 Task: Use Gmails Undo Send feature to recall an email that you sent with an incorrect recipient or subject line.
Action: Mouse moved to (822, 445)
Screenshot: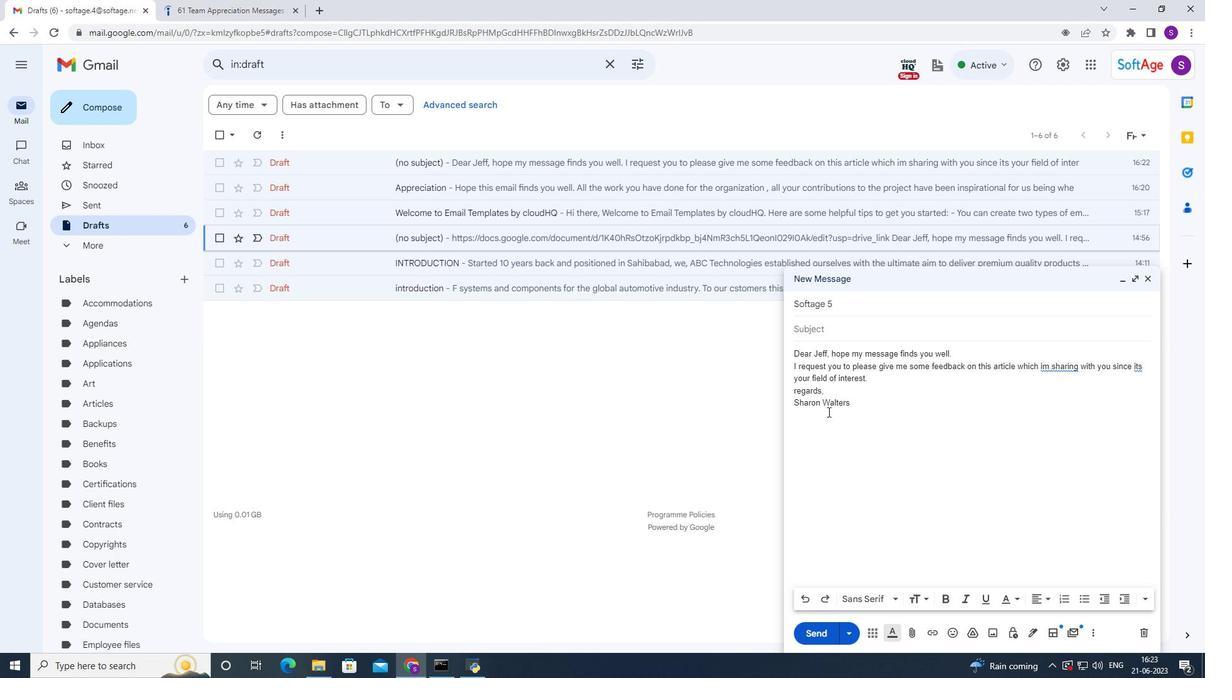 
Action: Mouse pressed left at (822, 445)
Screenshot: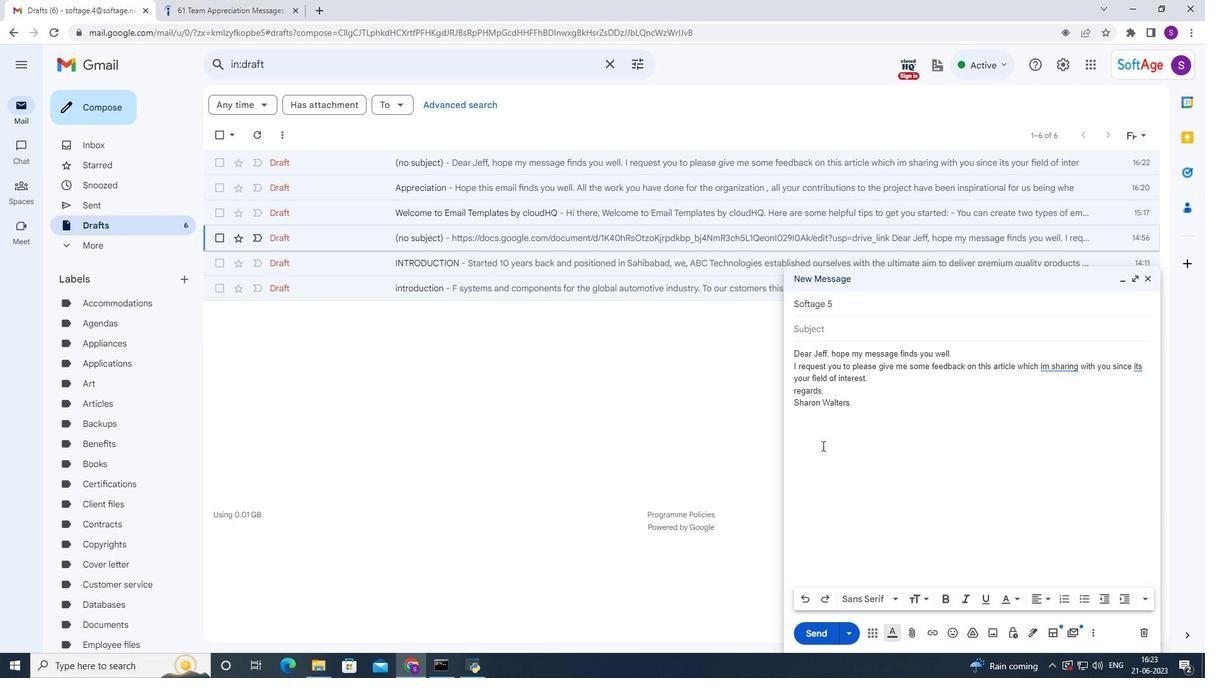 
Action: Mouse moved to (804, 627)
Screenshot: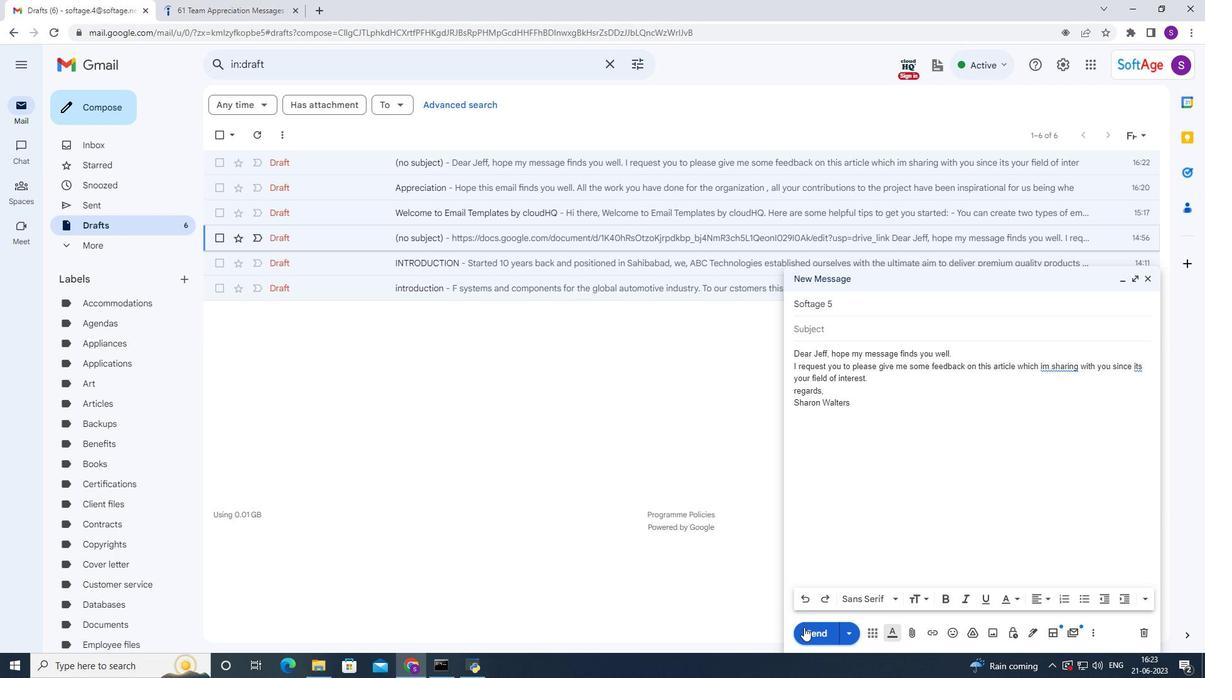
Action: Mouse pressed left at (804, 627)
Screenshot: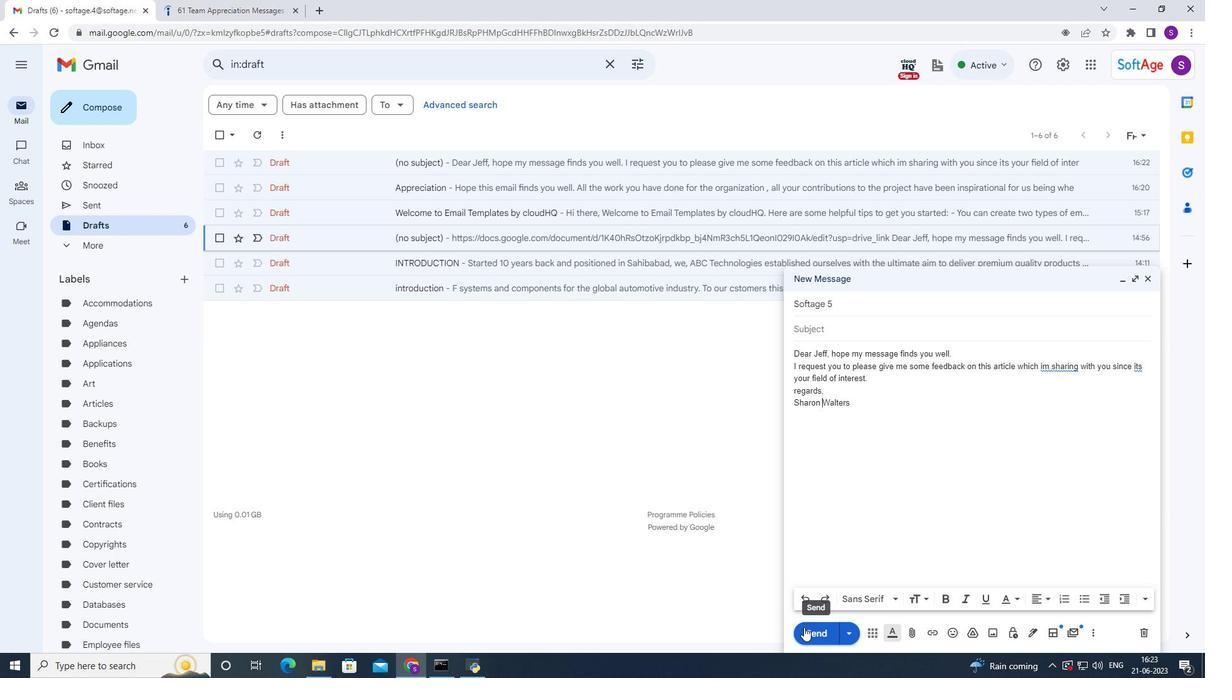 
Action: Mouse moved to (153, 622)
Screenshot: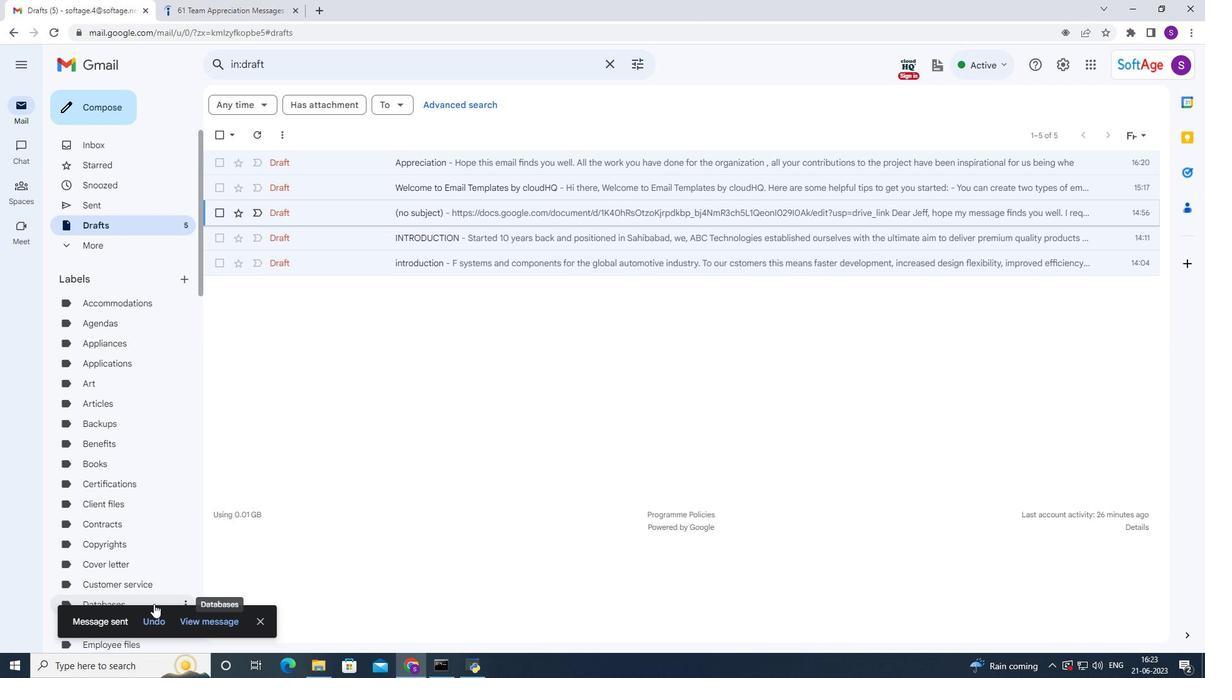 
Action: Mouse pressed left at (153, 622)
Screenshot: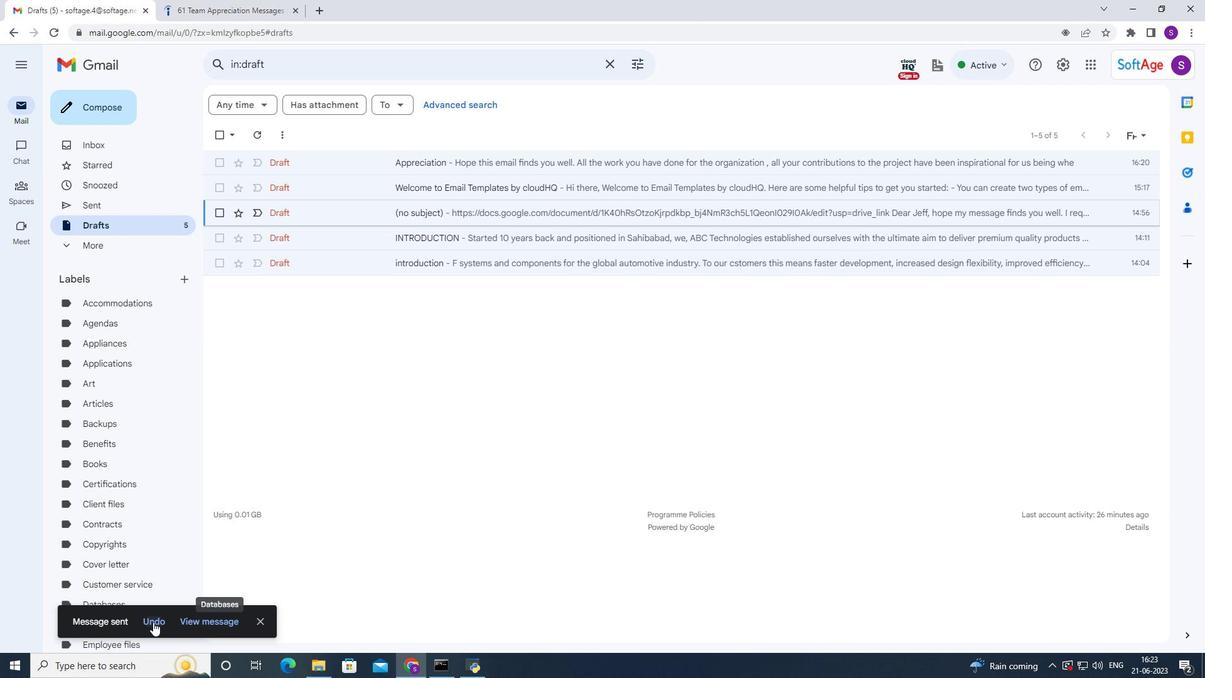
Action: Mouse moved to (287, 584)
Screenshot: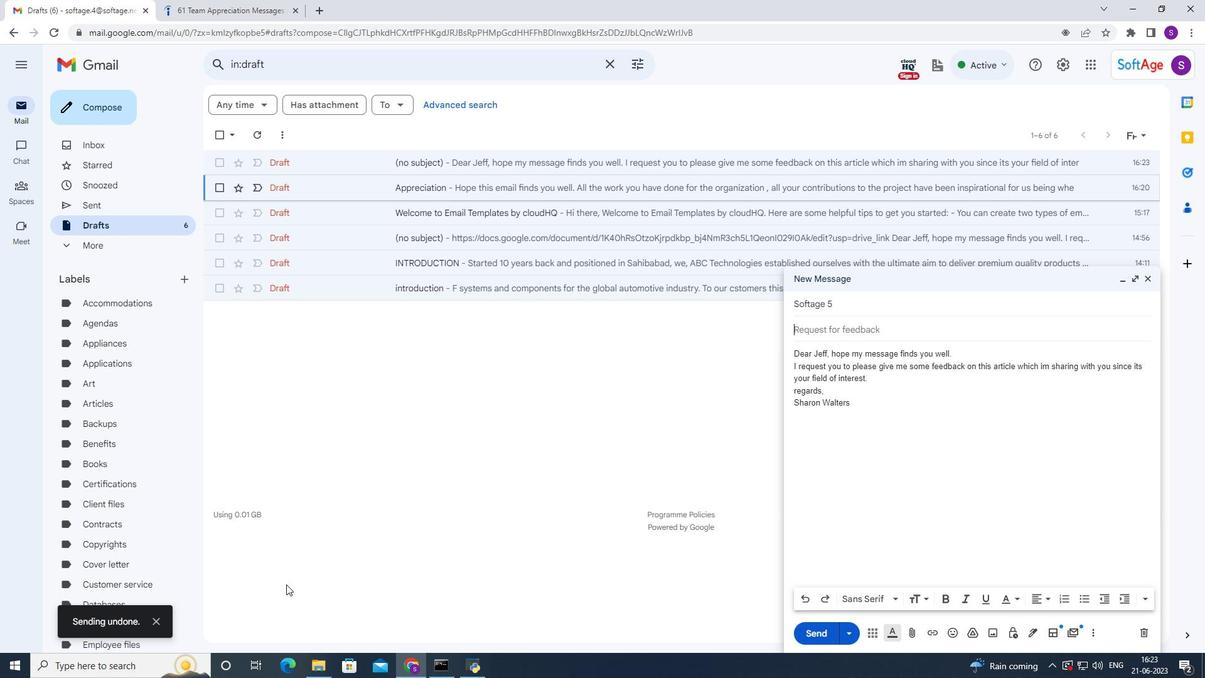 
